 Task: Look for products in the category "Lotion" from Now only.
Action: Mouse moved to (771, 271)
Screenshot: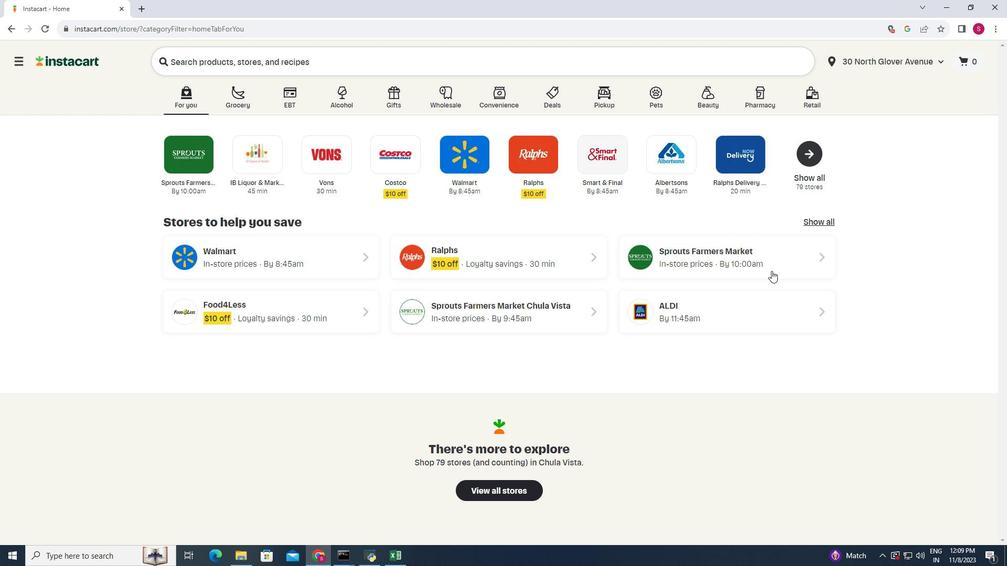 
Action: Mouse pressed left at (771, 271)
Screenshot: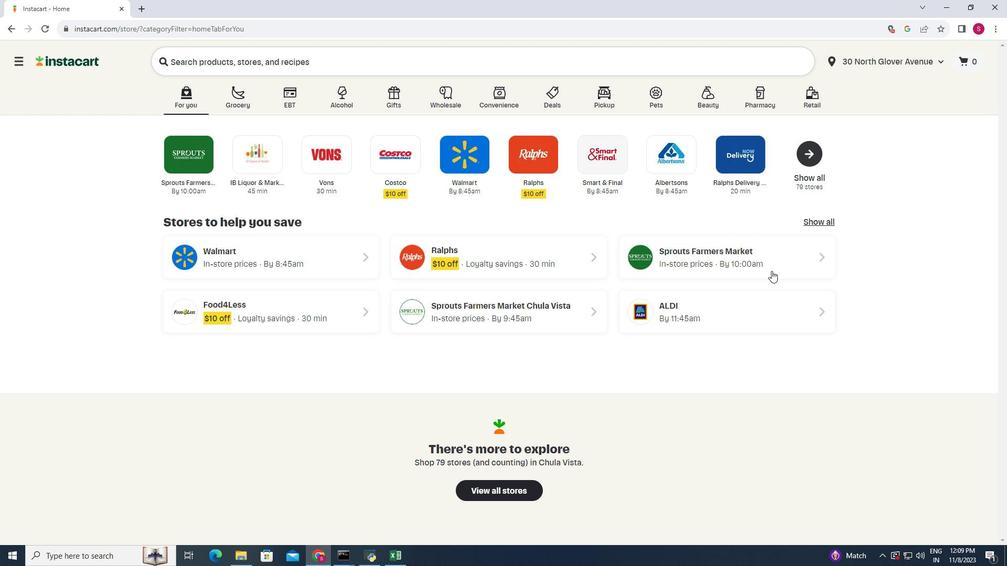 
Action: Mouse moved to (50, 357)
Screenshot: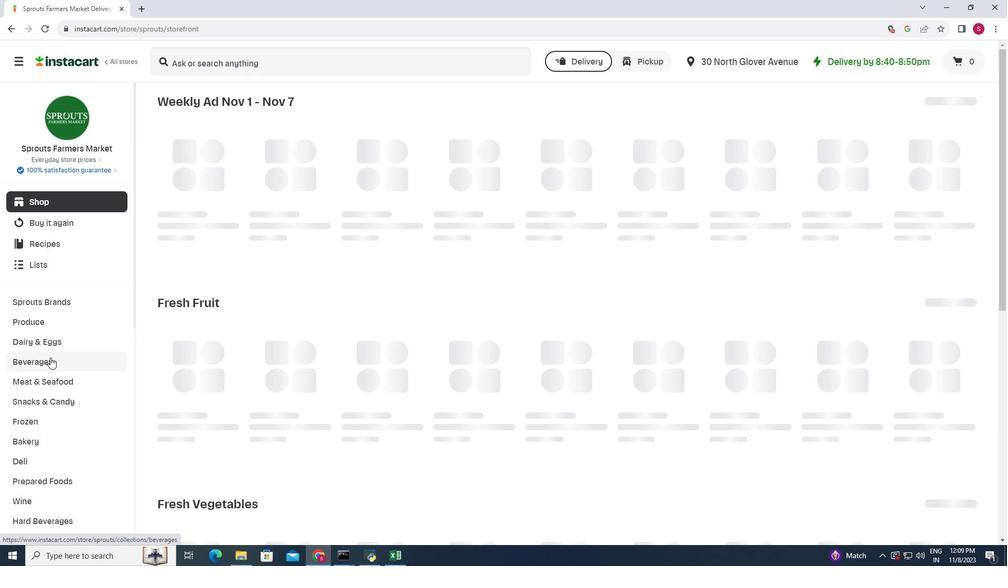
Action: Mouse scrolled (50, 357) with delta (0, 0)
Screenshot: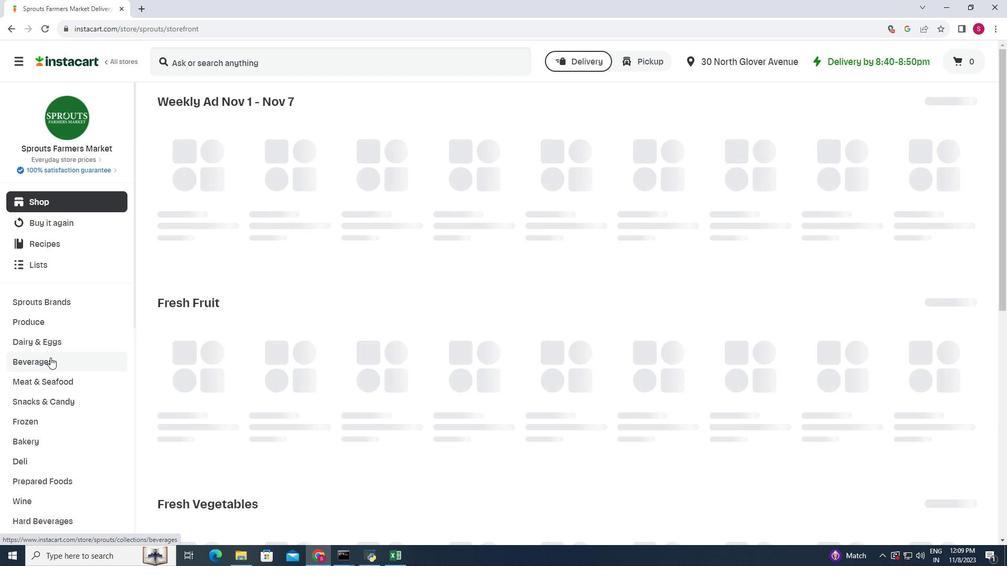 
Action: Mouse scrolled (50, 357) with delta (0, 0)
Screenshot: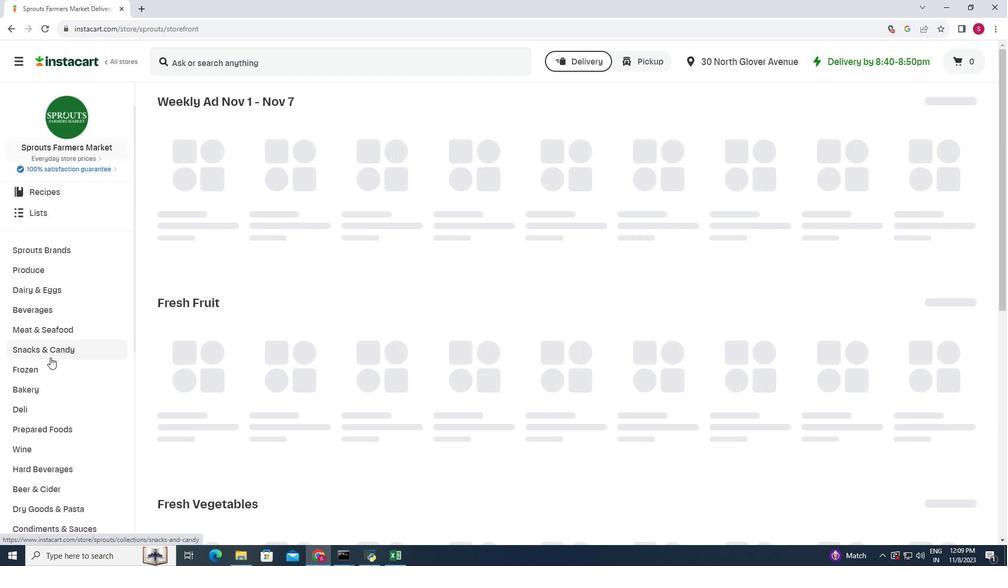 
Action: Mouse scrolled (50, 357) with delta (0, 0)
Screenshot: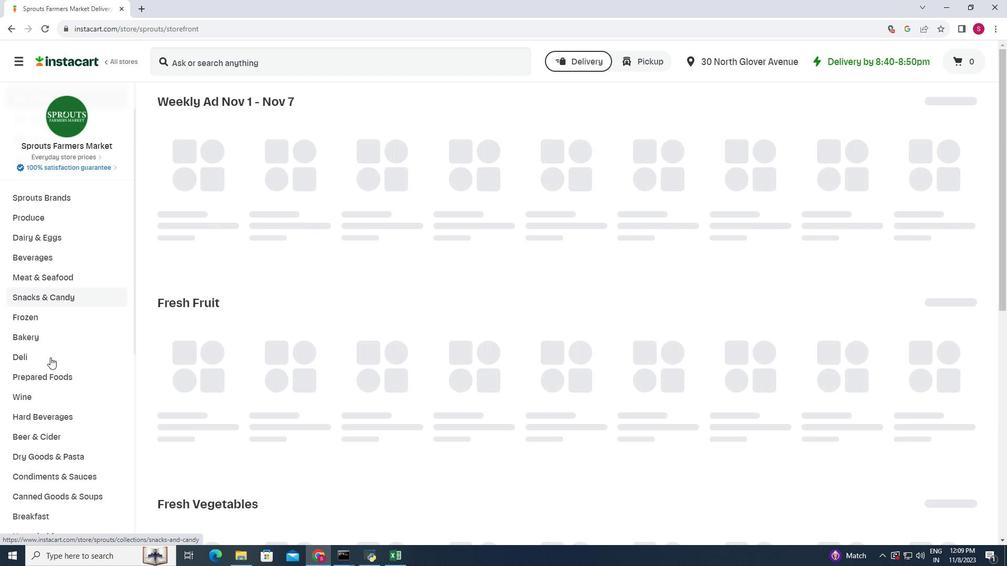 
Action: Mouse scrolled (50, 357) with delta (0, 0)
Screenshot: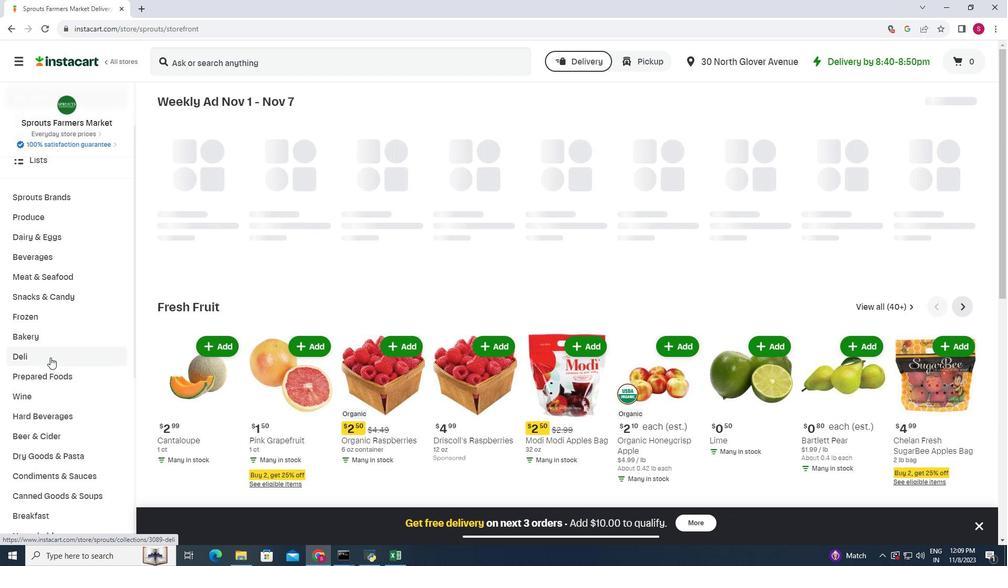 
Action: Mouse moved to (63, 348)
Screenshot: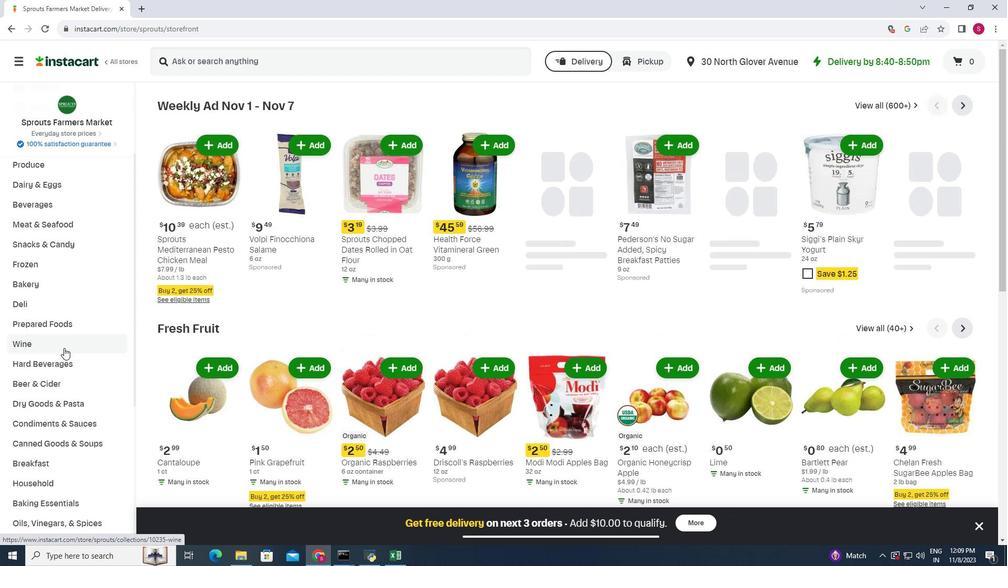 
Action: Mouse scrolled (63, 347) with delta (0, 0)
Screenshot: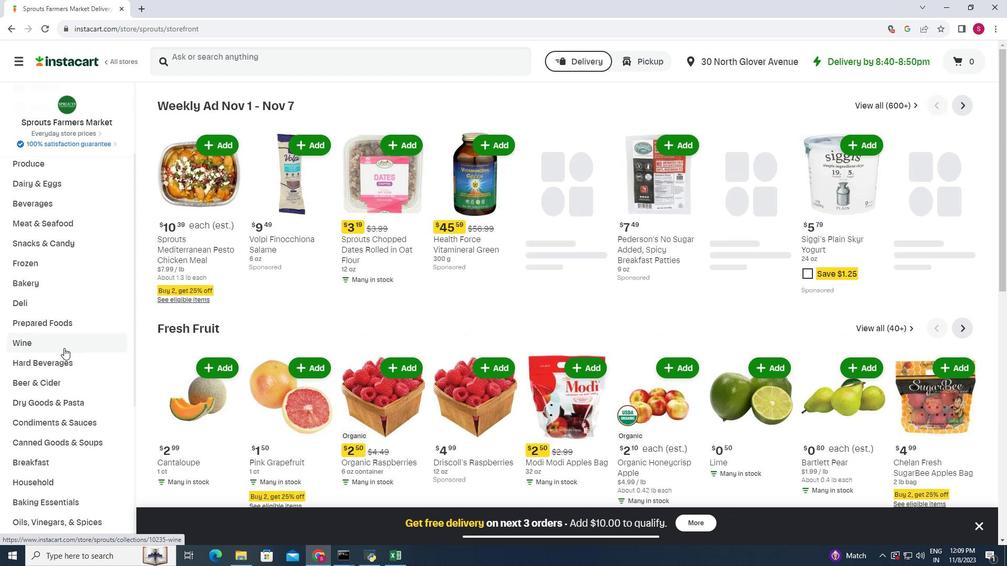 
Action: Mouse scrolled (63, 347) with delta (0, 0)
Screenshot: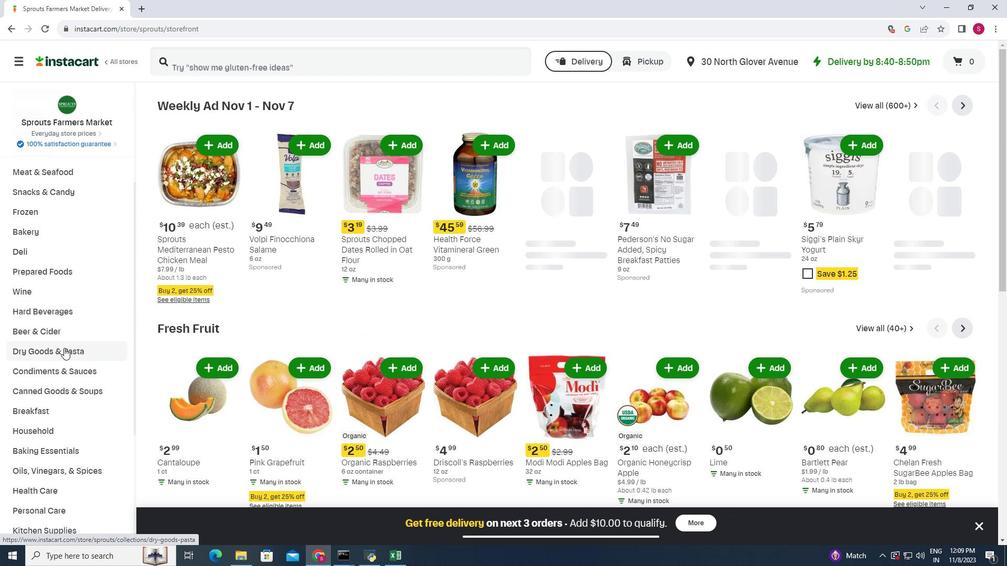 
Action: Mouse scrolled (63, 347) with delta (0, 0)
Screenshot: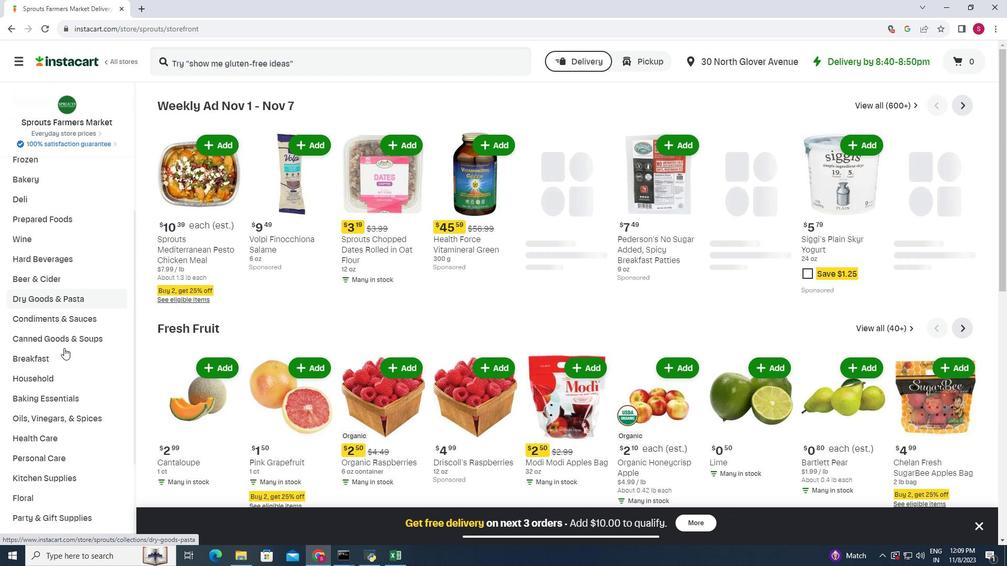 
Action: Mouse scrolled (63, 347) with delta (0, 0)
Screenshot: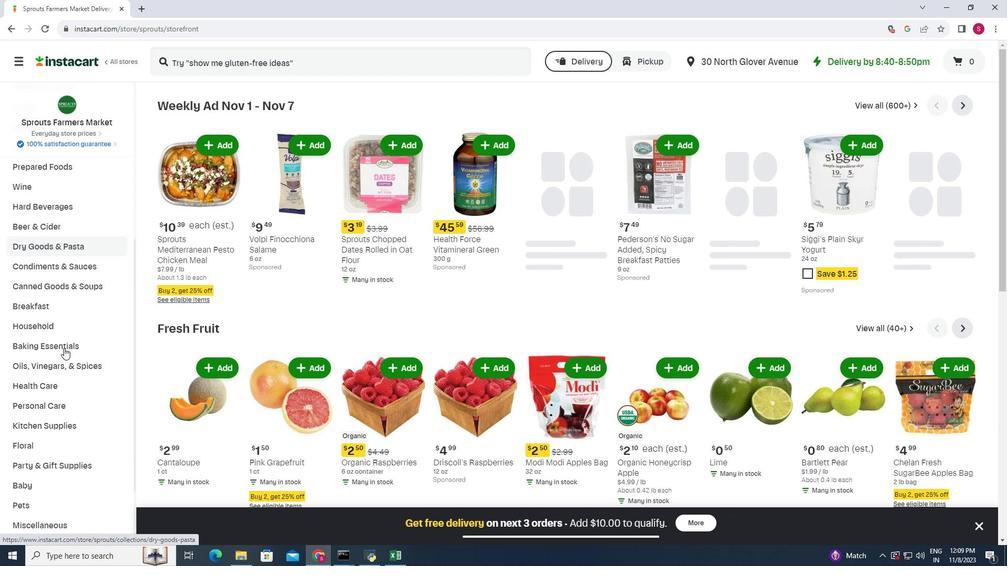 
Action: Mouse moved to (63, 356)
Screenshot: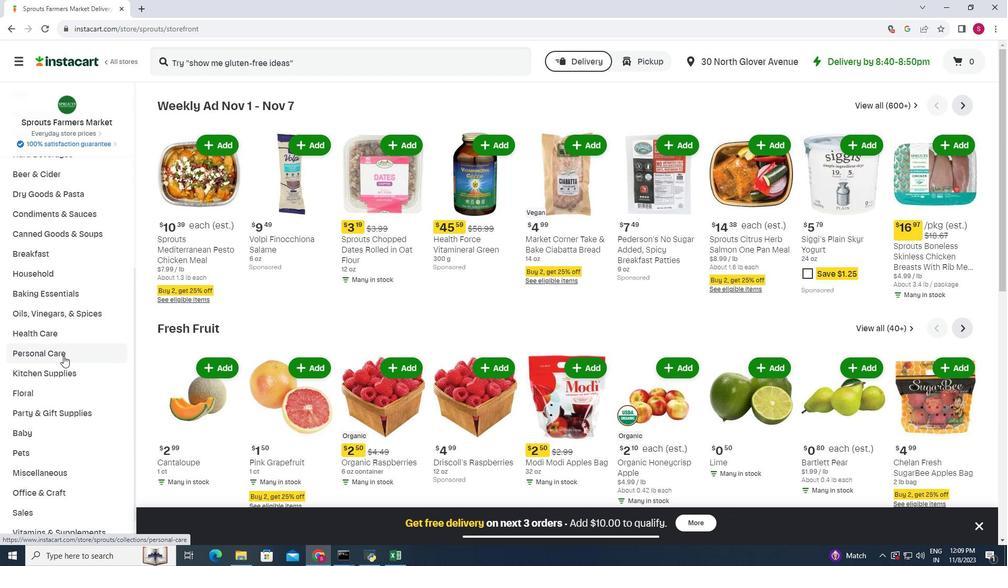 
Action: Mouse pressed left at (63, 356)
Screenshot: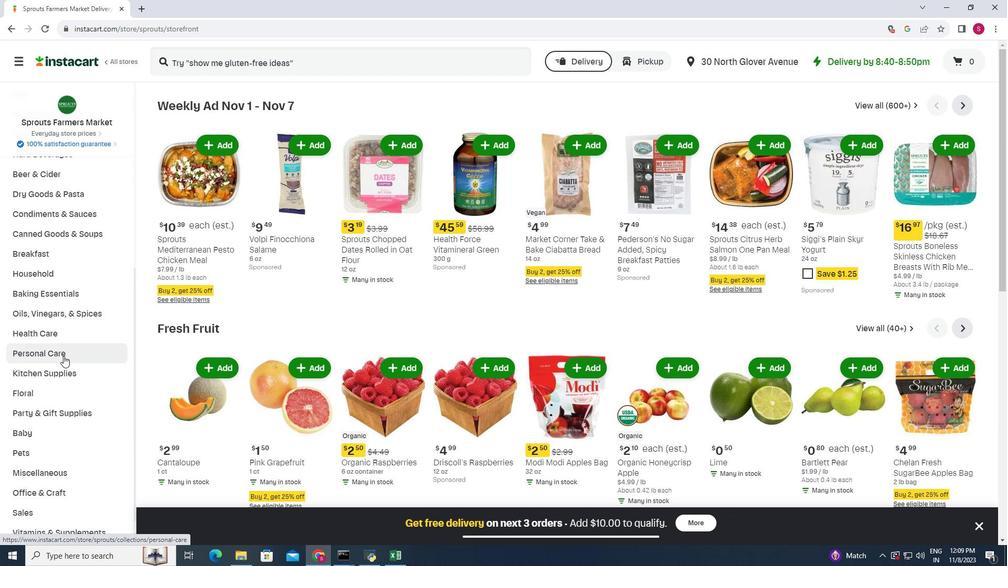 
Action: Mouse moved to (269, 125)
Screenshot: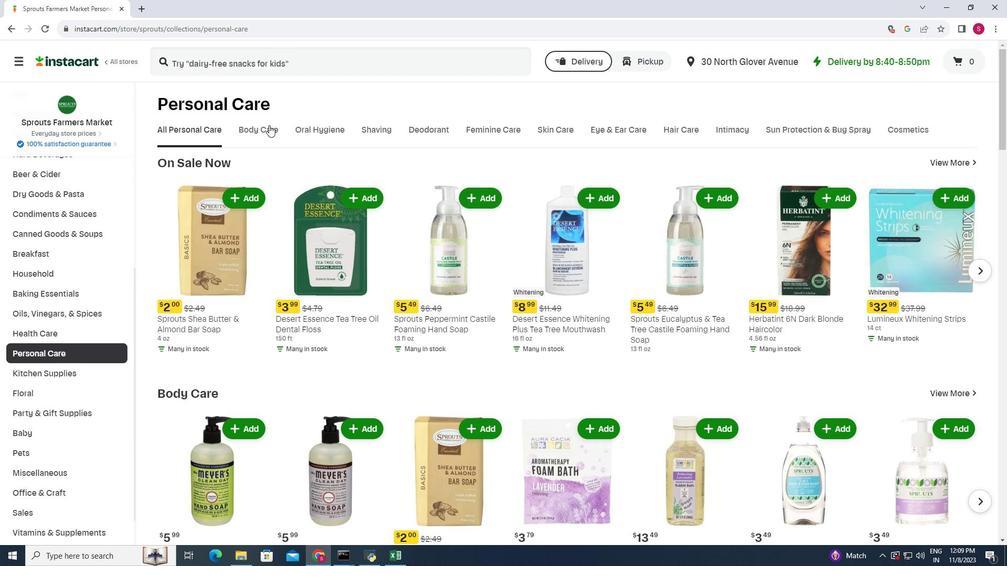 
Action: Mouse pressed left at (269, 125)
Screenshot: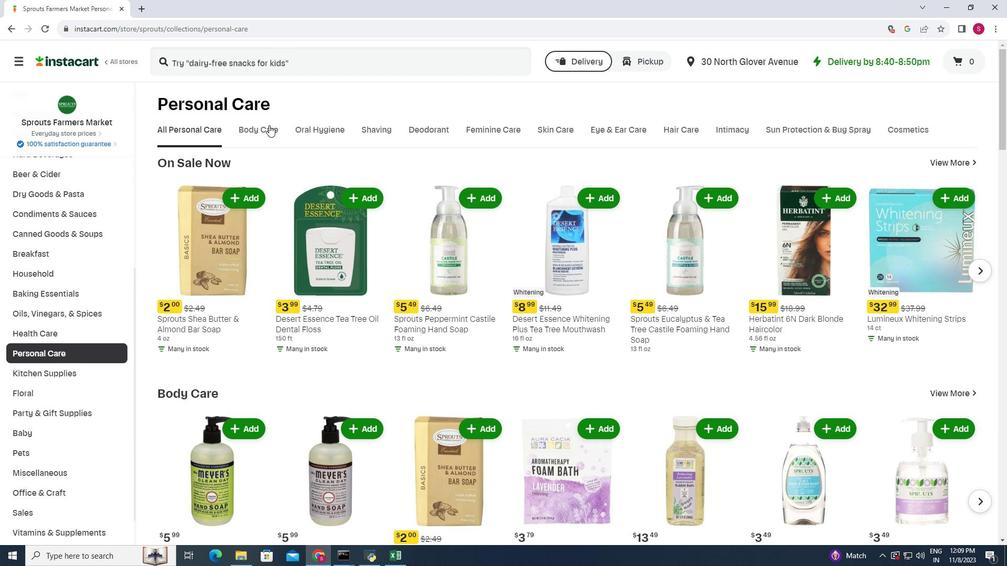 
Action: Mouse moved to (426, 183)
Screenshot: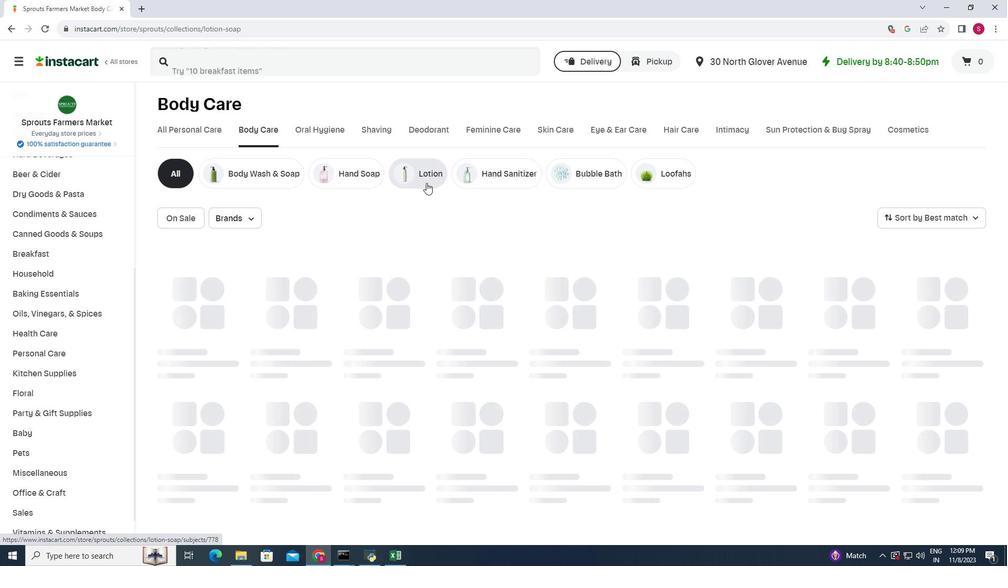 
Action: Mouse pressed left at (426, 183)
Screenshot: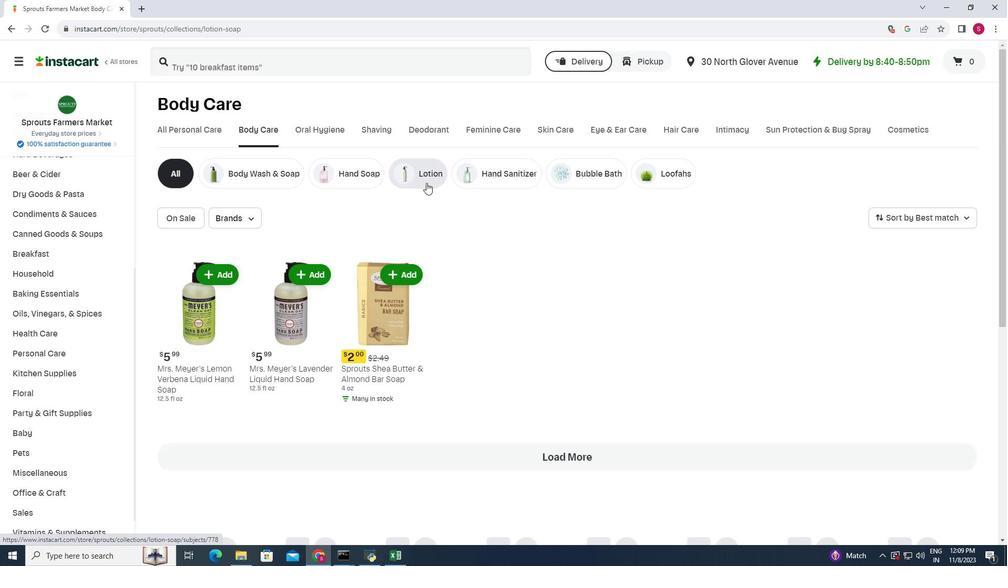
Action: Mouse moved to (251, 215)
Screenshot: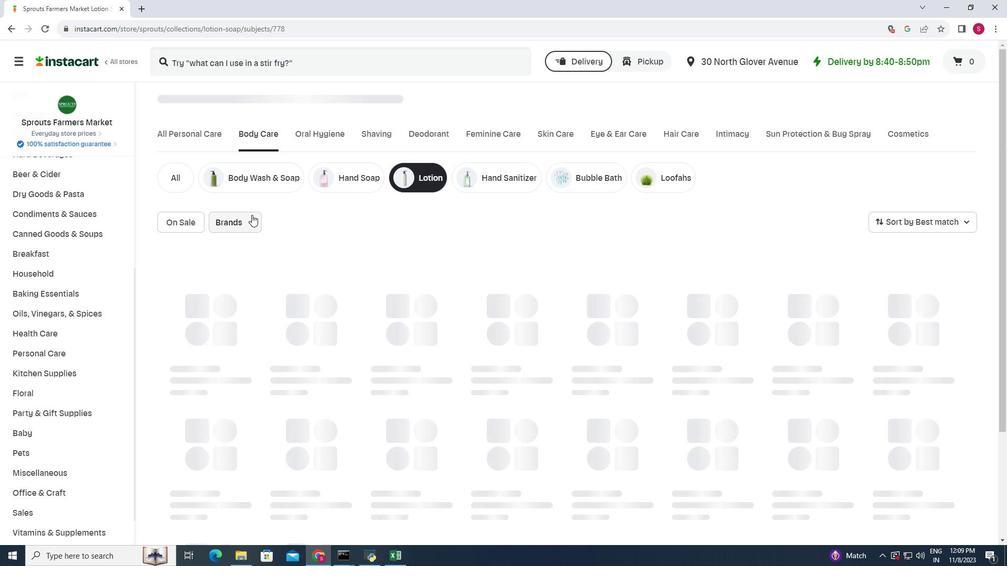 
Action: Mouse pressed left at (251, 215)
Screenshot: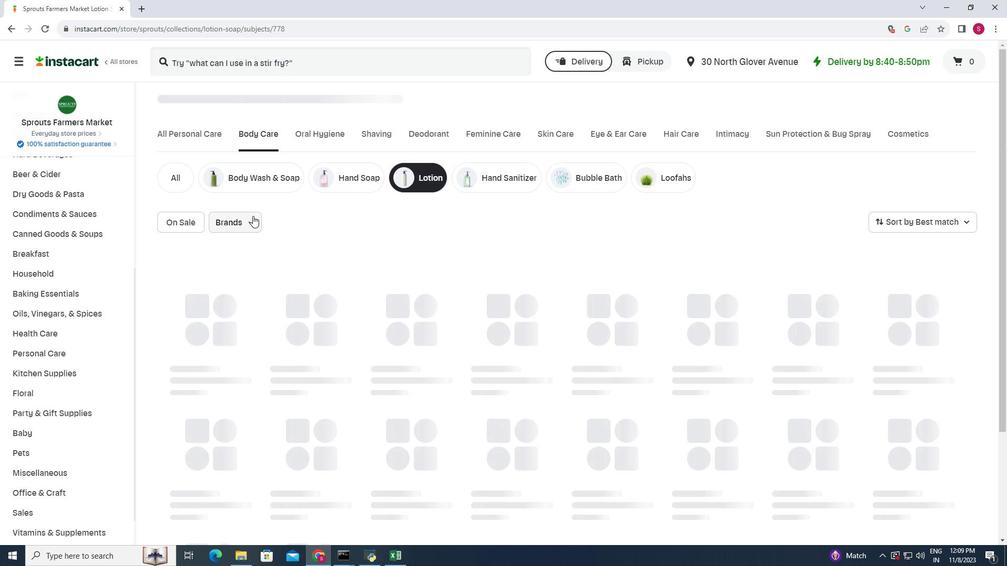 
Action: Mouse moved to (245, 265)
Screenshot: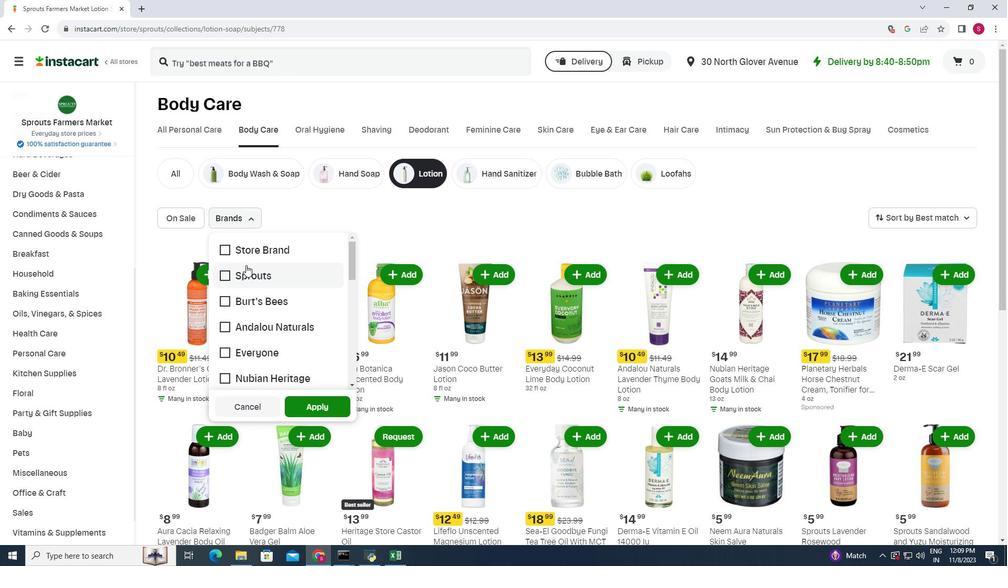 
Action: Mouse scrolled (245, 264) with delta (0, 0)
Screenshot: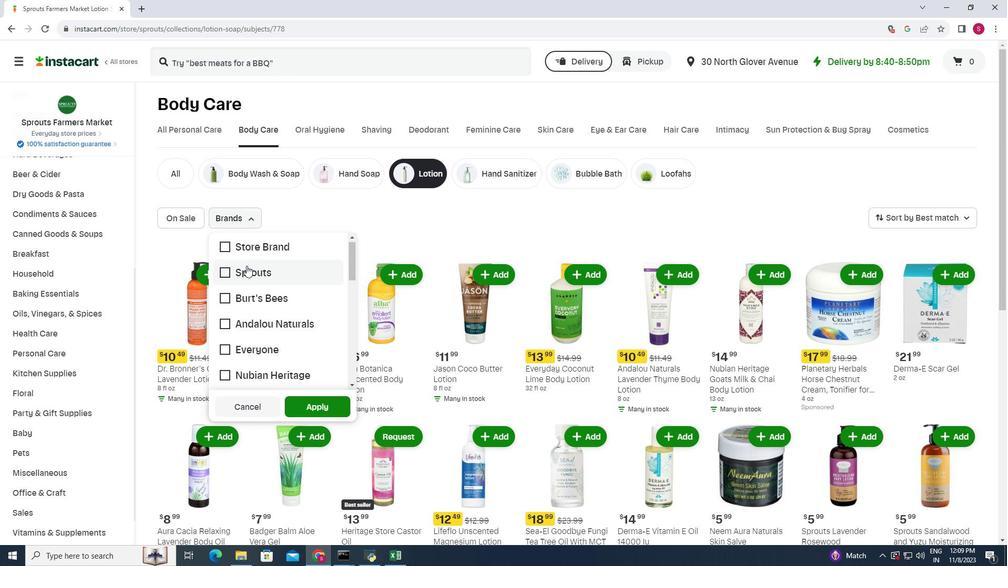 
Action: Mouse moved to (246, 265)
Screenshot: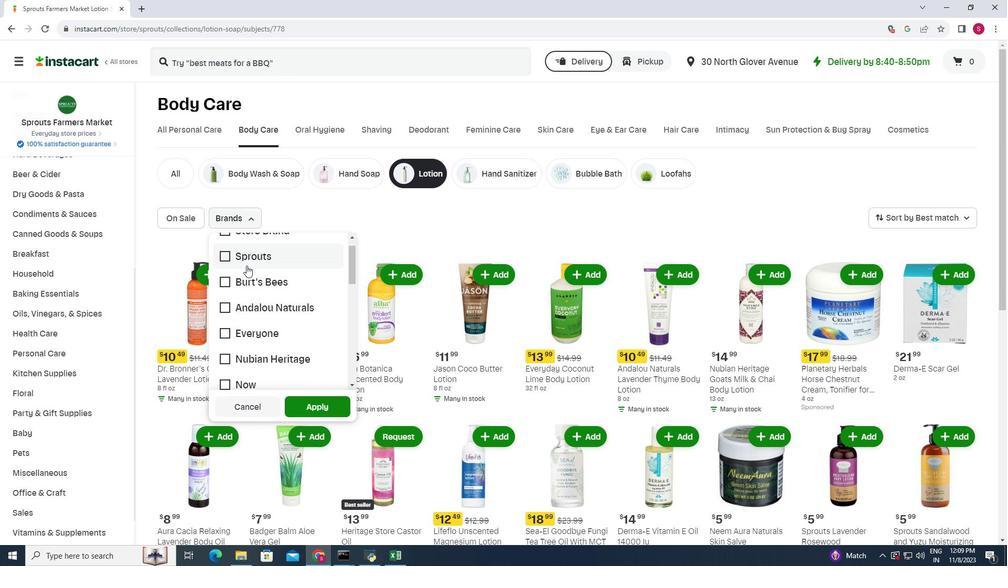 
Action: Mouse scrolled (246, 265) with delta (0, 0)
Screenshot: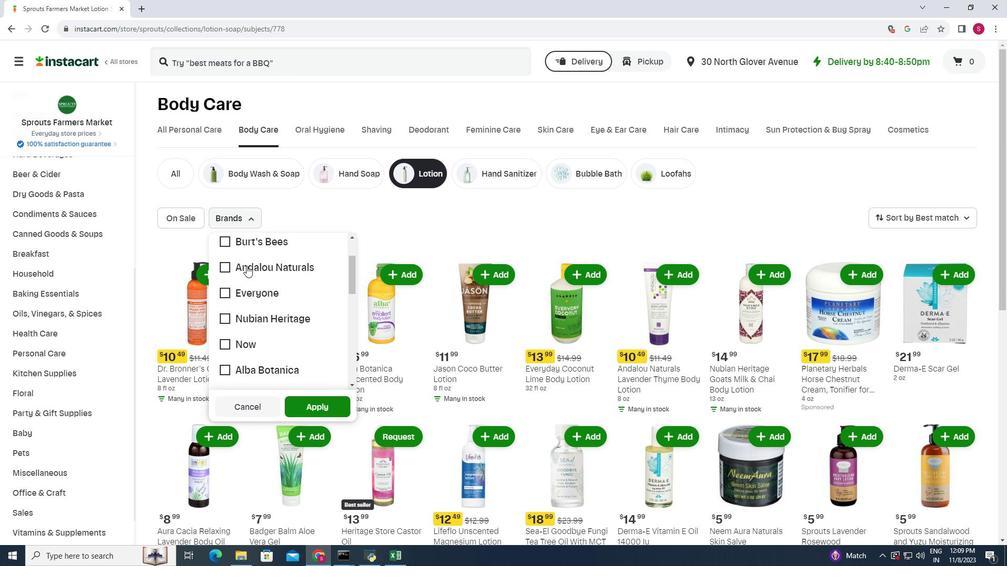 
Action: Mouse scrolled (246, 265) with delta (0, 0)
Screenshot: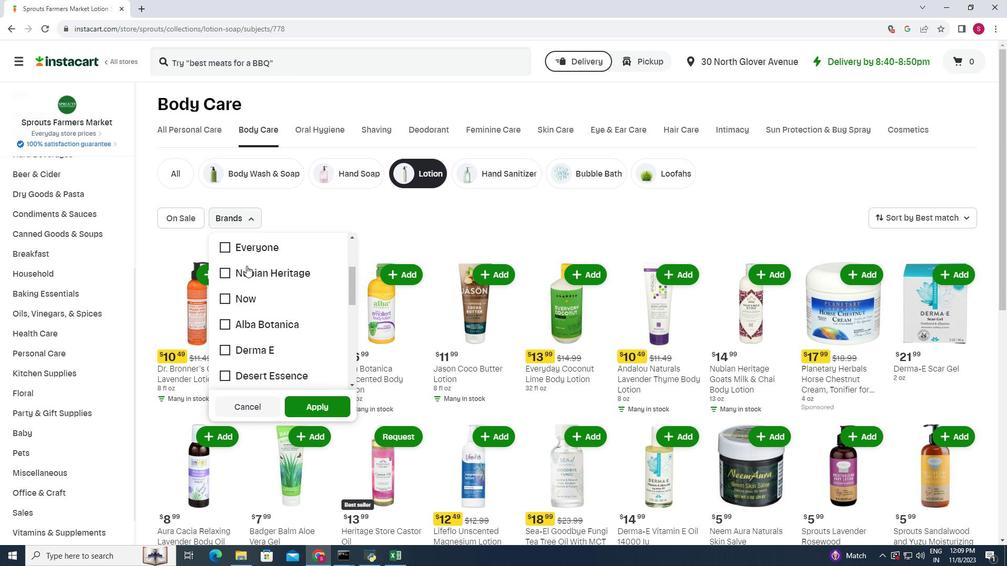 
Action: Mouse scrolled (246, 265) with delta (0, 0)
Screenshot: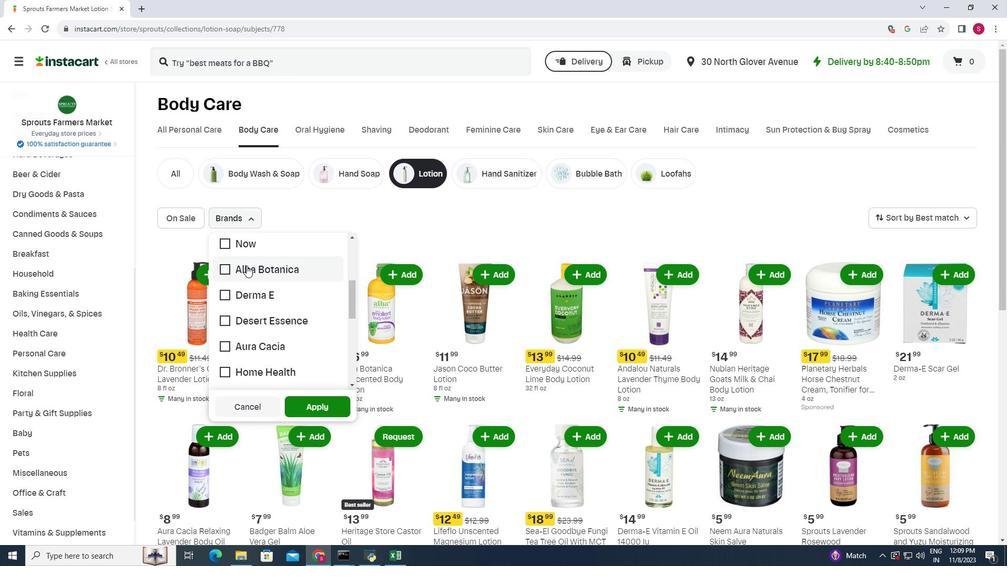 
Action: Mouse scrolled (246, 265) with delta (0, 0)
Screenshot: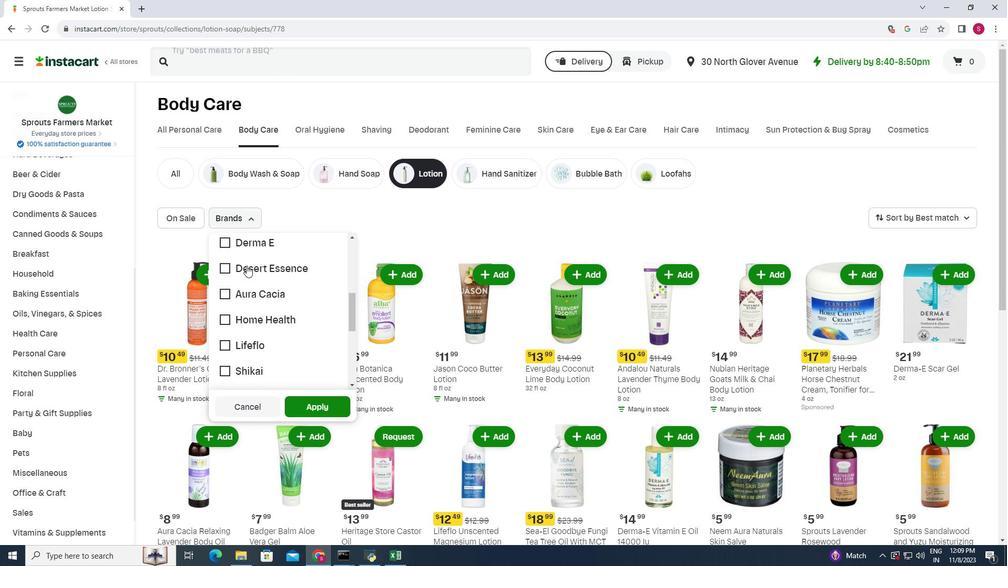 
Action: Mouse scrolled (246, 265) with delta (0, 0)
Screenshot: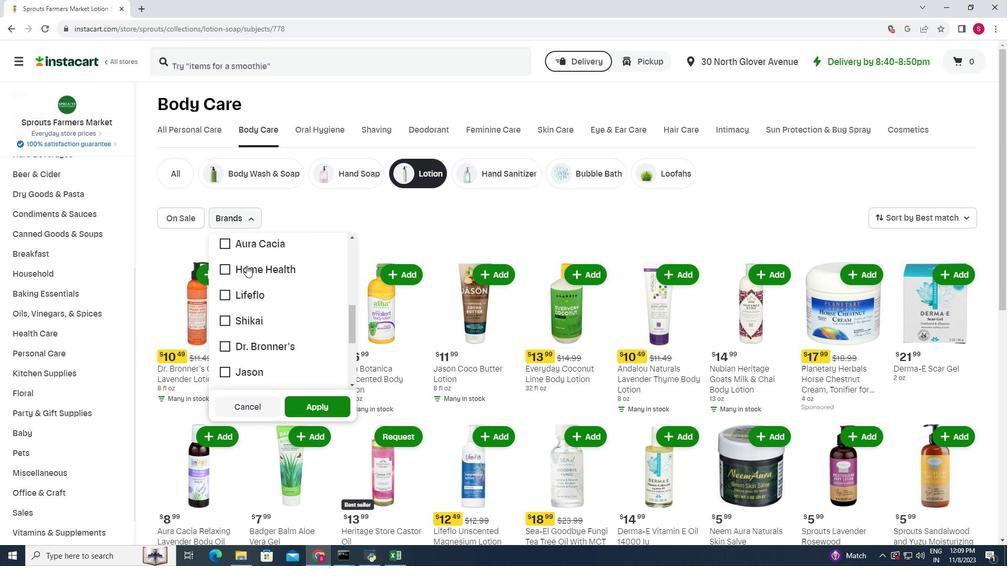 
Action: Mouse moved to (248, 266)
Screenshot: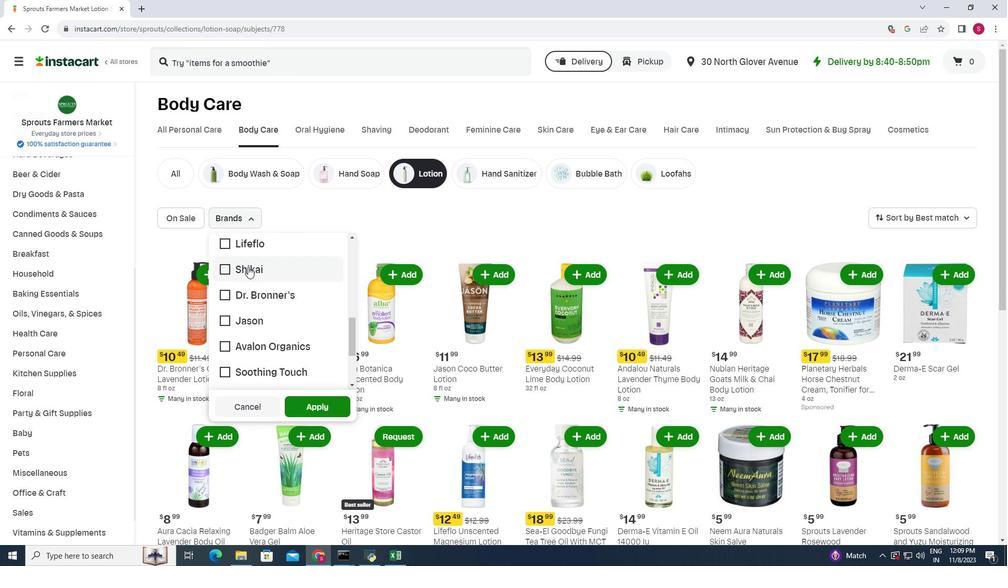 
Action: Mouse scrolled (248, 266) with delta (0, 0)
Screenshot: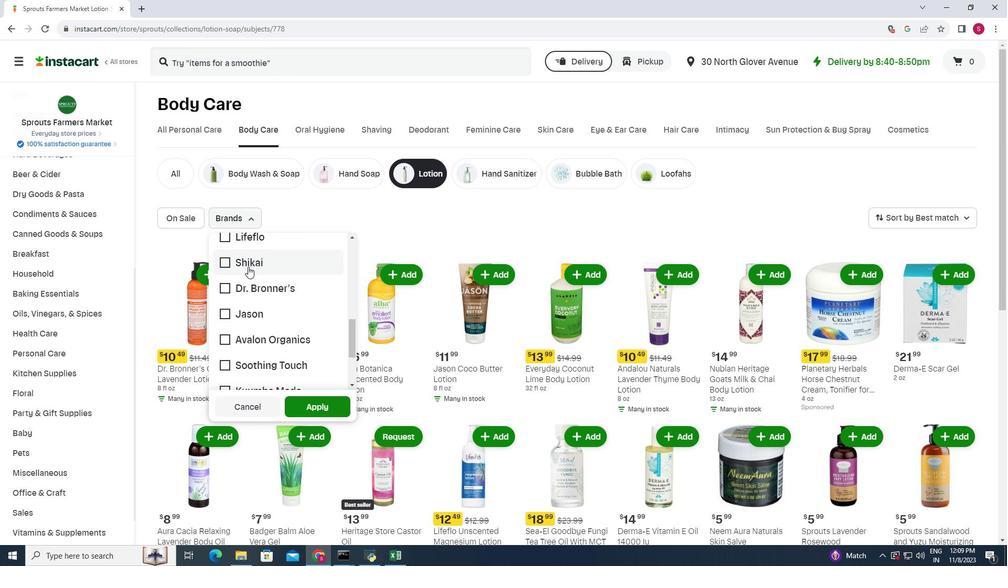 
Action: Mouse scrolled (248, 266) with delta (0, 0)
Screenshot: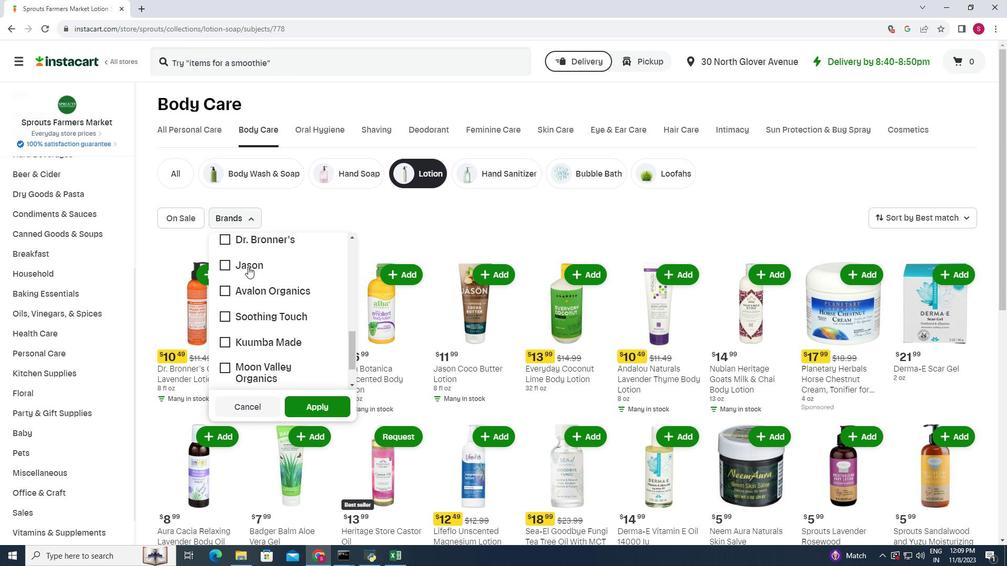 
Action: Mouse scrolled (248, 266) with delta (0, 0)
Screenshot: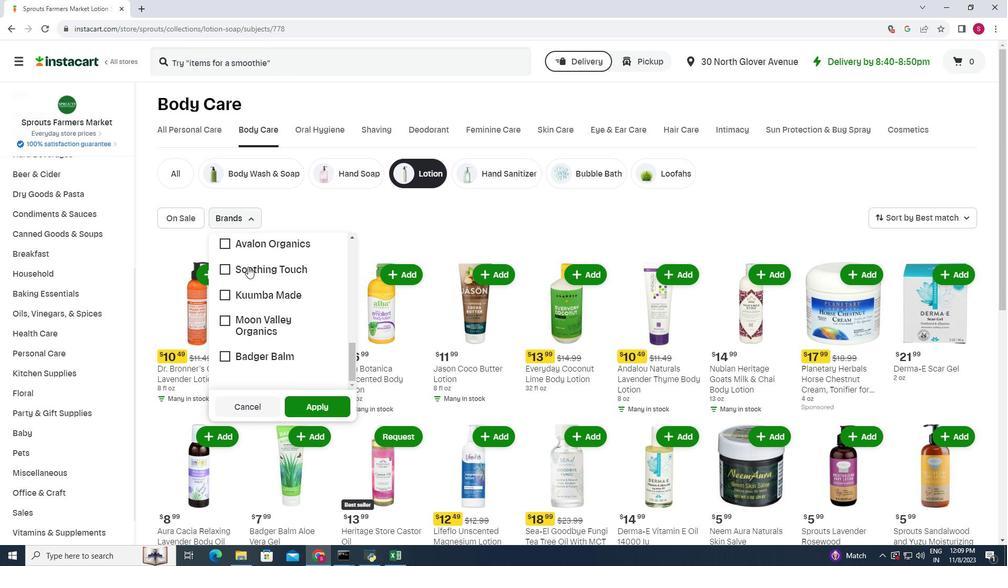 
Action: Mouse scrolled (248, 266) with delta (0, 0)
Screenshot: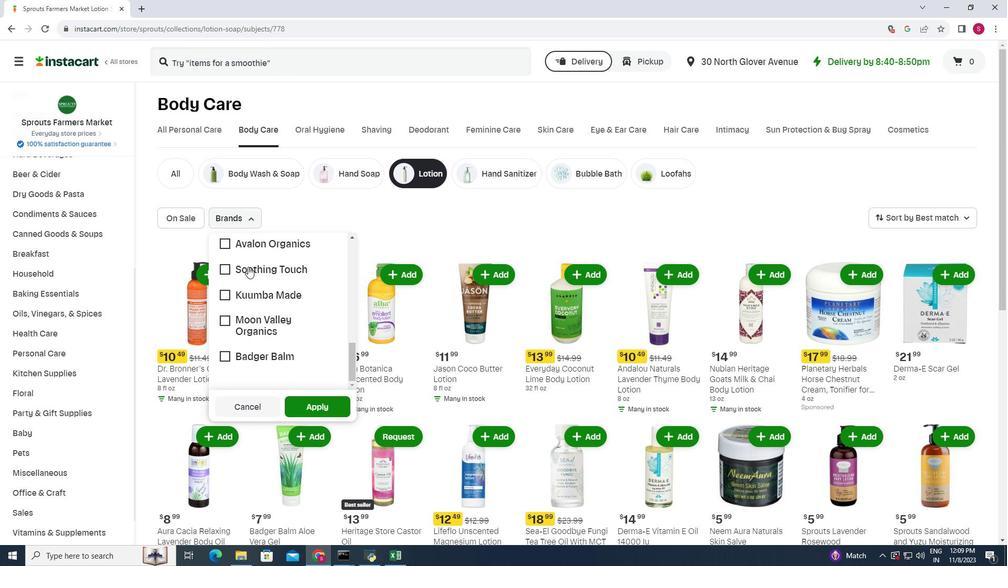 
Action: Mouse scrolled (248, 267) with delta (0, 0)
Screenshot: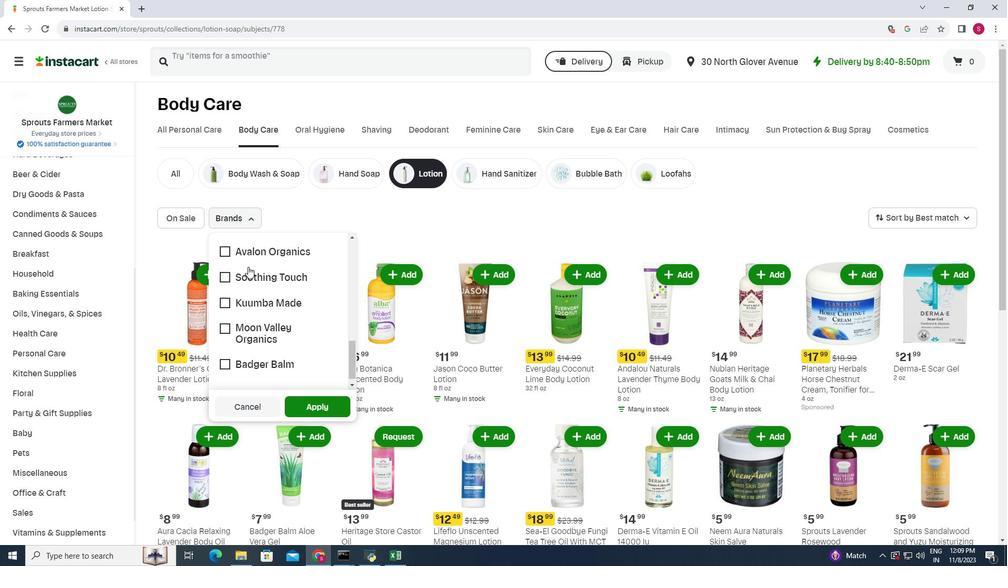 
Action: Mouse scrolled (248, 267) with delta (0, 0)
Screenshot: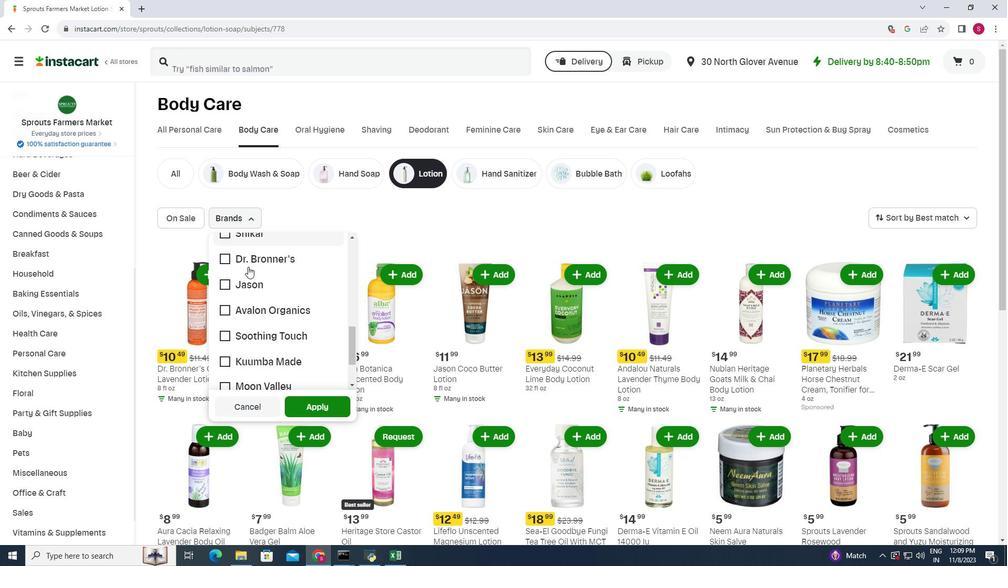 
Action: Mouse scrolled (248, 267) with delta (0, 0)
Screenshot: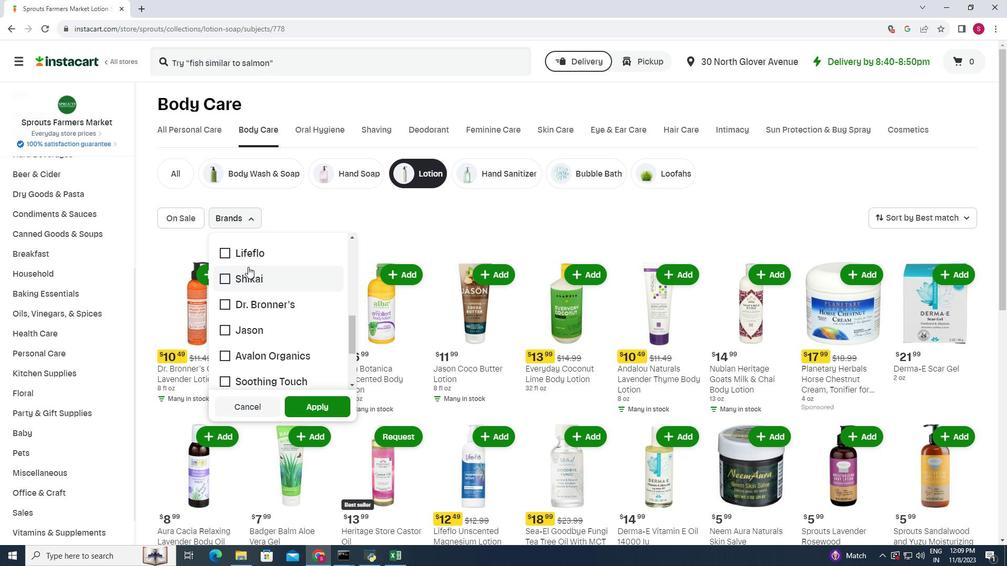 
Action: Mouse scrolled (248, 267) with delta (0, 0)
Screenshot: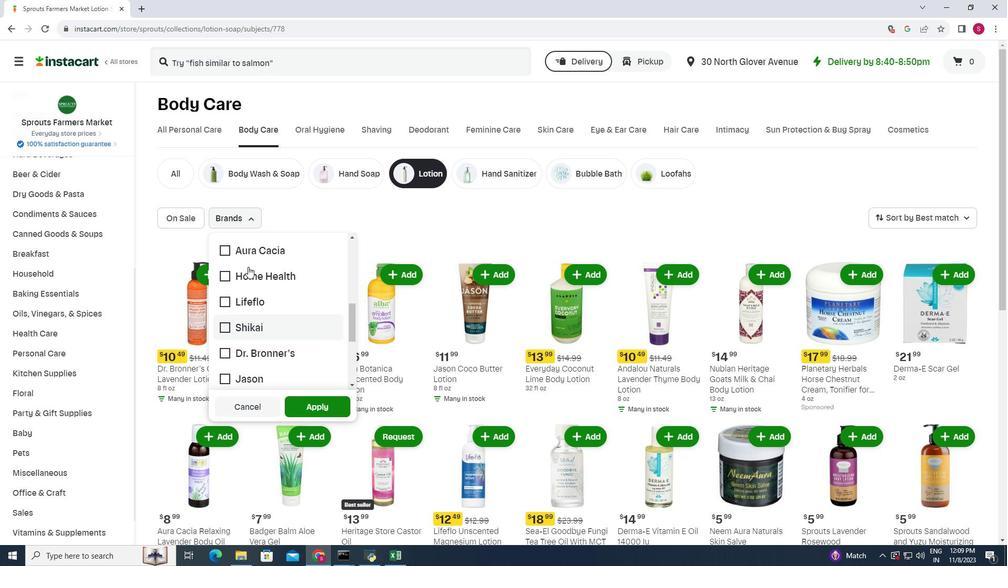 
Action: Mouse scrolled (248, 267) with delta (0, 0)
Screenshot: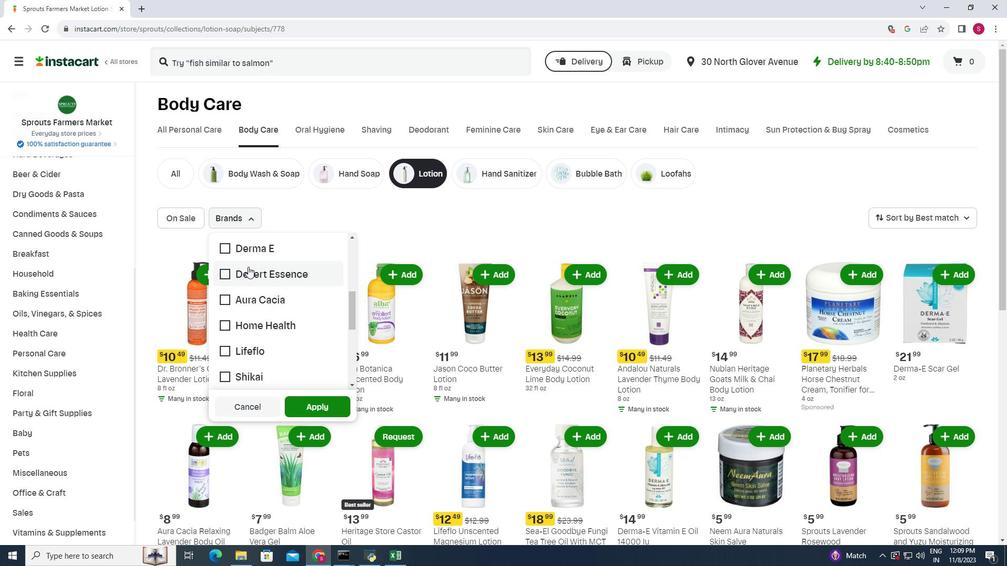 
Action: Mouse moved to (262, 255)
Screenshot: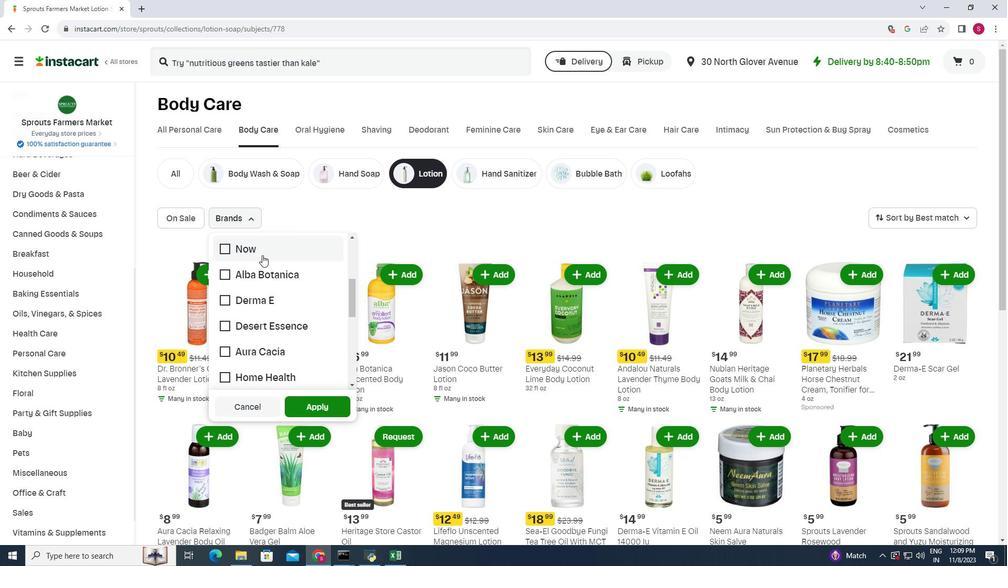 
Action: Mouse pressed left at (262, 255)
Screenshot: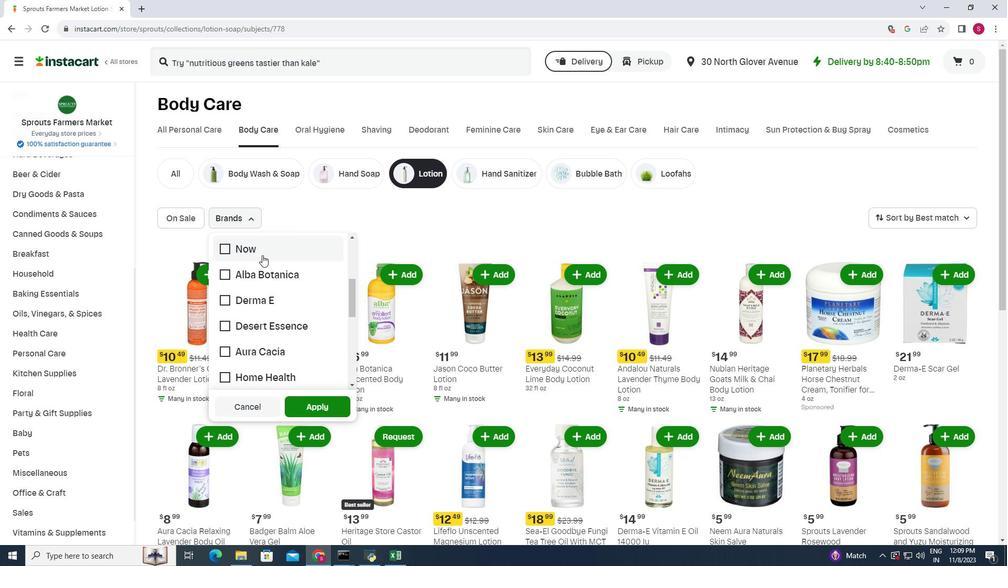
Action: Mouse moved to (313, 404)
Screenshot: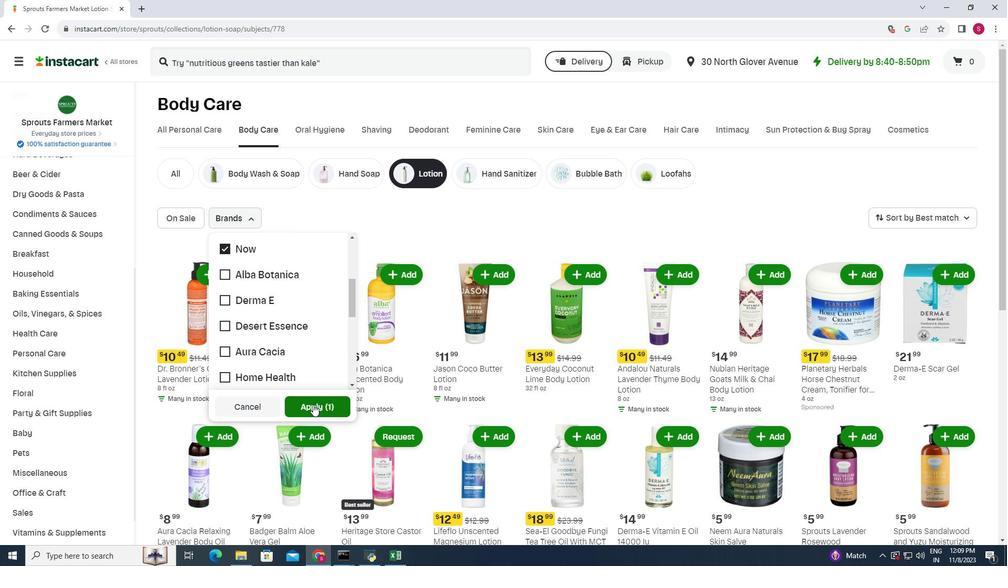 
Action: Mouse pressed left at (313, 404)
Screenshot: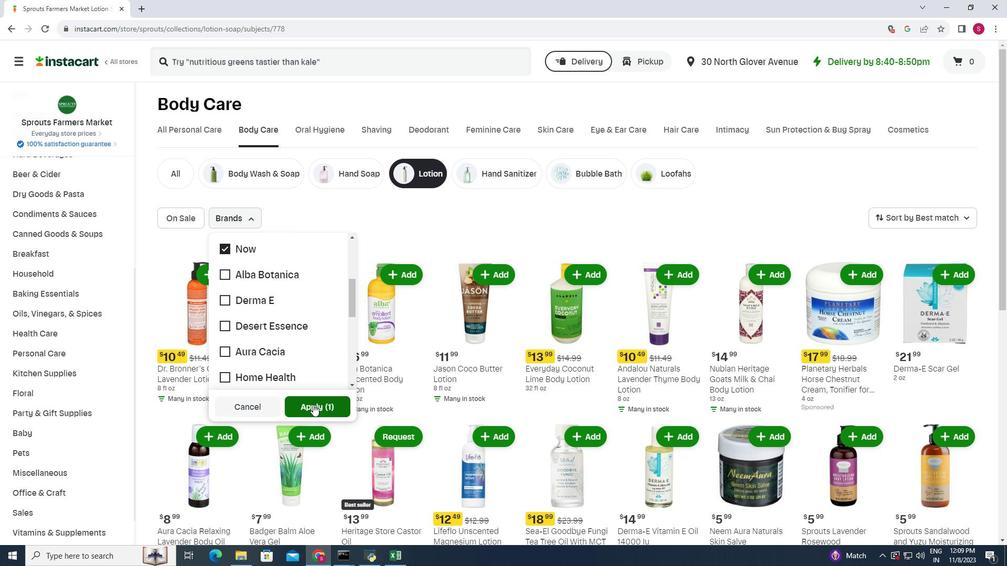 
Action: Mouse moved to (518, 312)
Screenshot: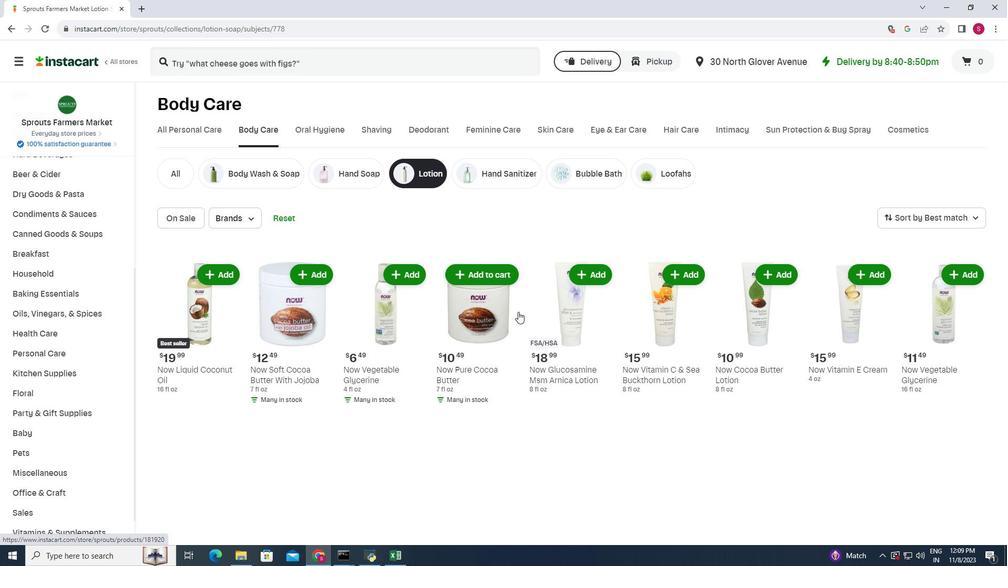 
